 Task: Create a blank project ArrowTech with privacy Public and default view as List and in the team Taskers . Create three sections in the project as To-Do, Doing and Done
Action: Mouse moved to (48, 232)
Screenshot: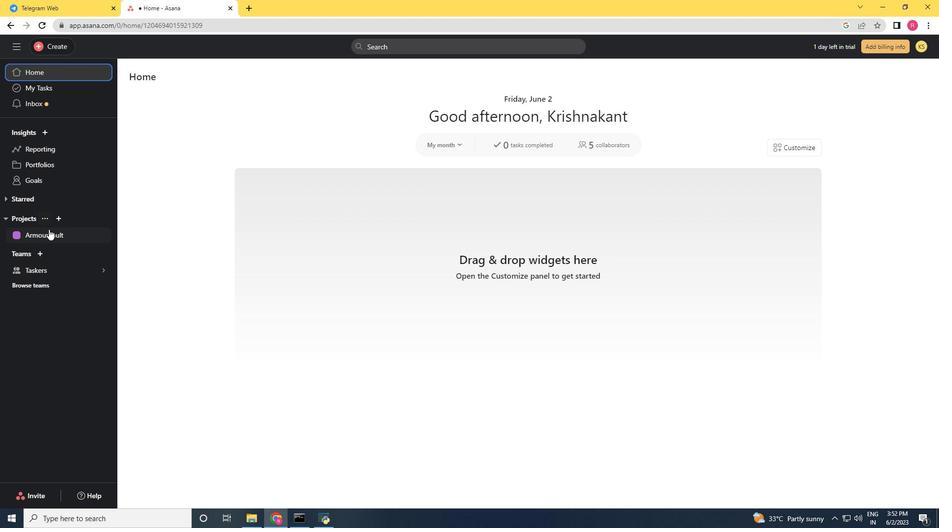
Action: Mouse pressed left at (48, 232)
Screenshot: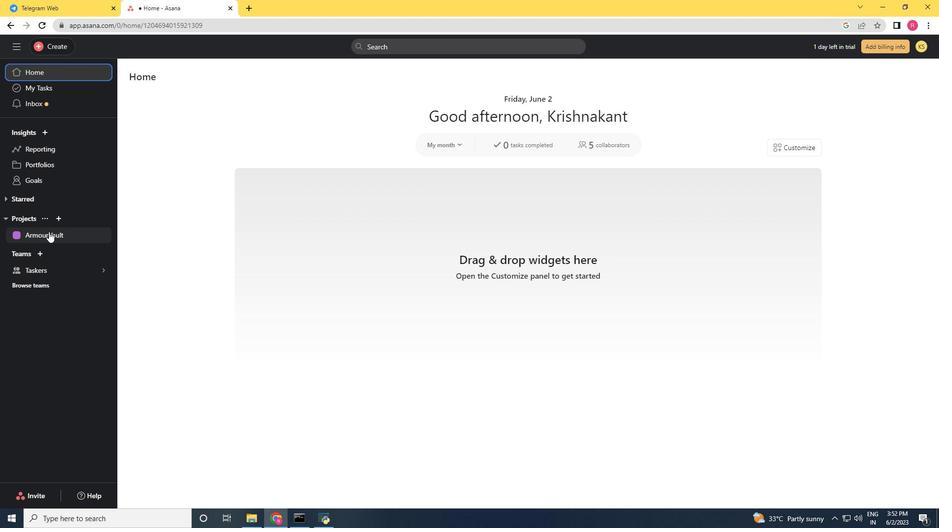 
Action: Mouse moved to (62, 37)
Screenshot: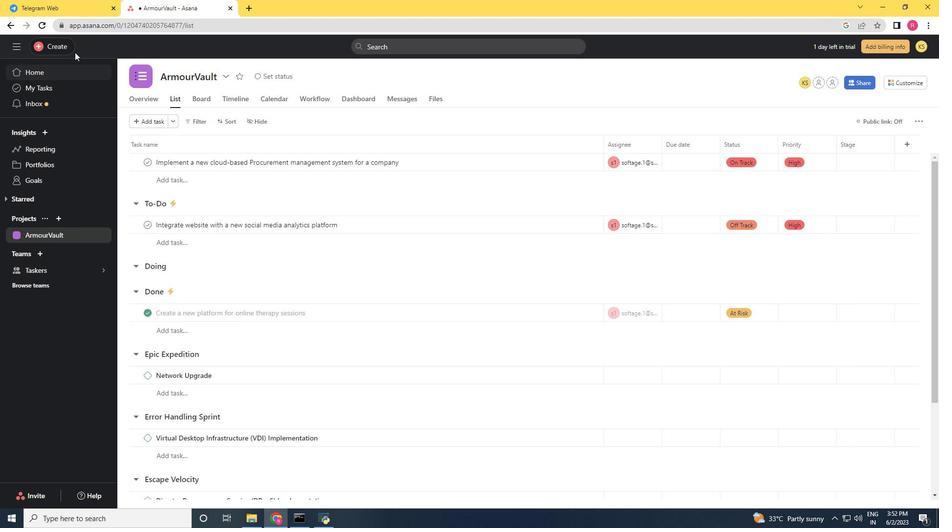 
Action: Mouse pressed left at (62, 37)
Screenshot: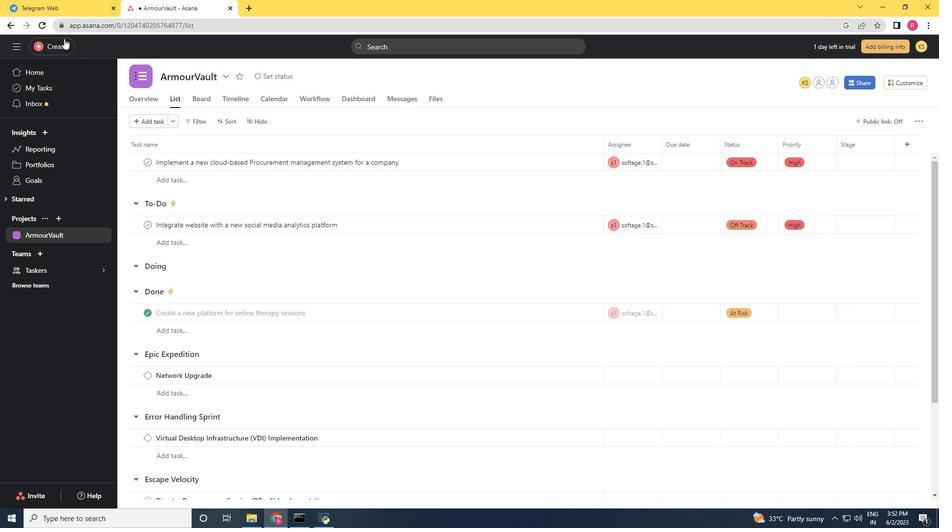 
Action: Mouse moved to (63, 43)
Screenshot: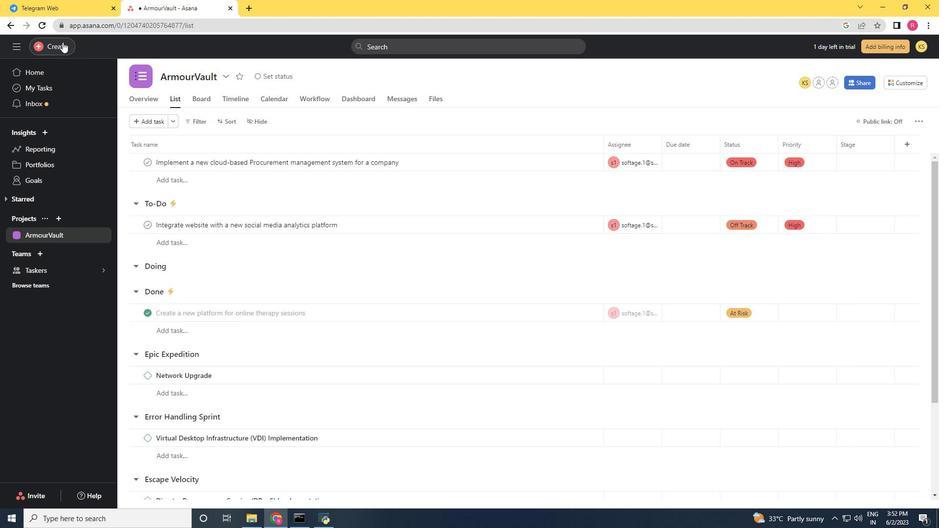 
Action: Mouse pressed left at (63, 43)
Screenshot: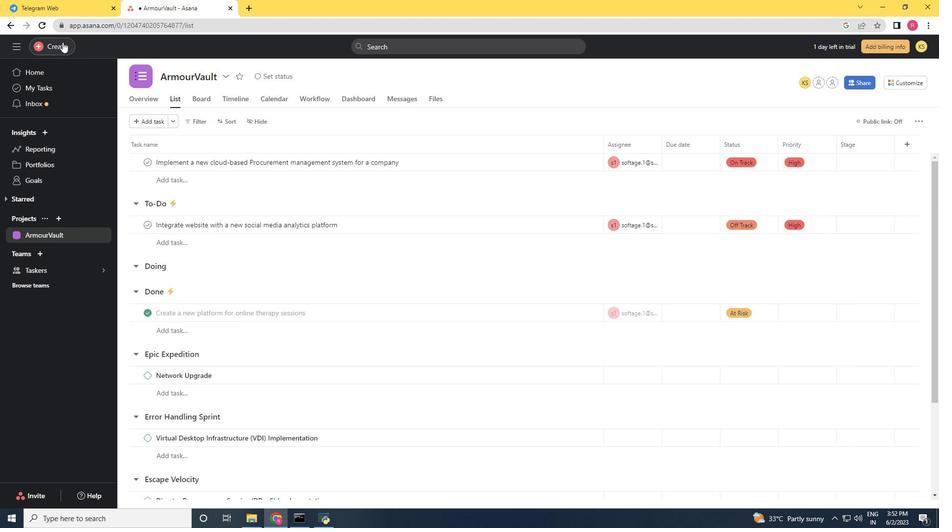 
Action: Mouse moved to (116, 68)
Screenshot: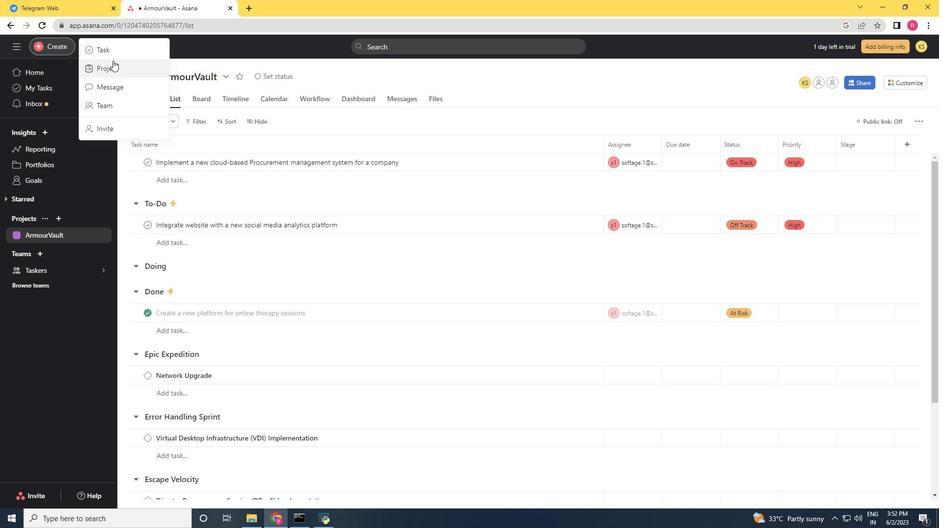 
Action: Mouse pressed left at (116, 68)
Screenshot: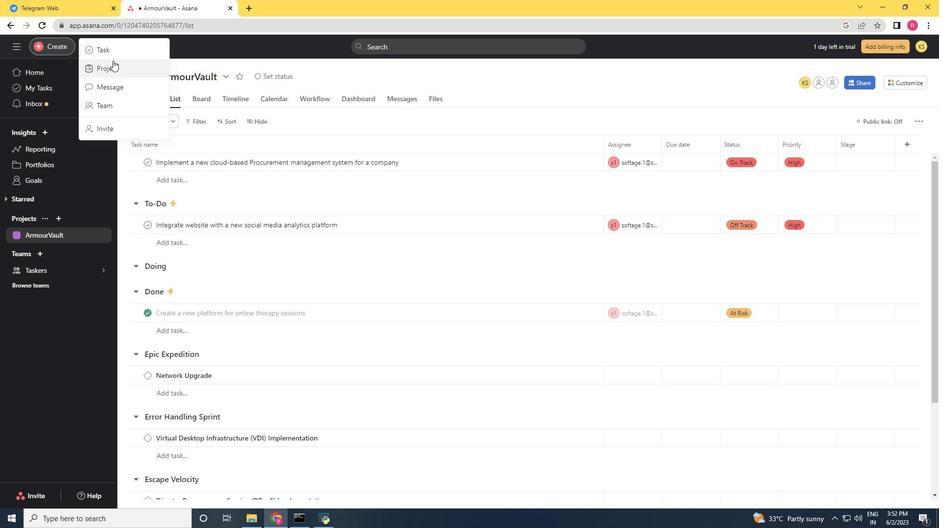 
Action: Mouse moved to (383, 269)
Screenshot: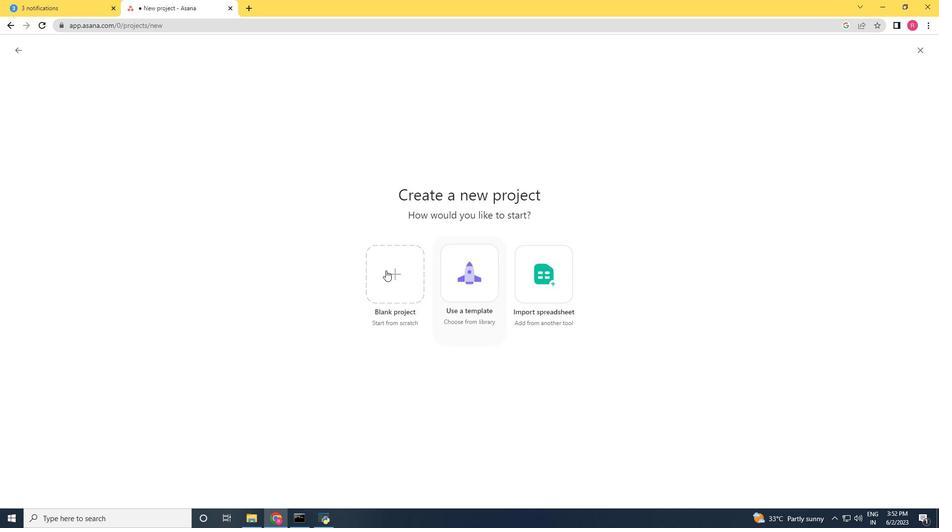 
Action: Mouse pressed left at (383, 269)
Screenshot: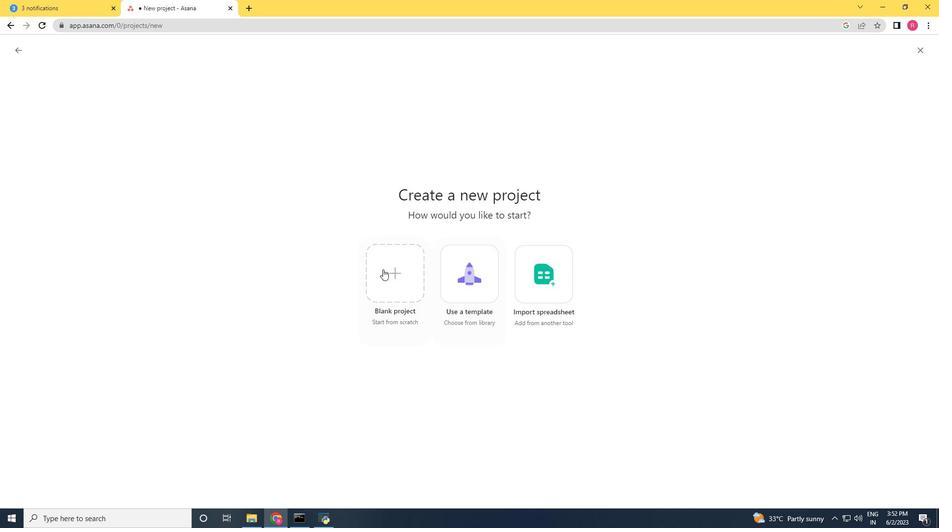 
Action: Mouse moved to (61, 166)
Screenshot: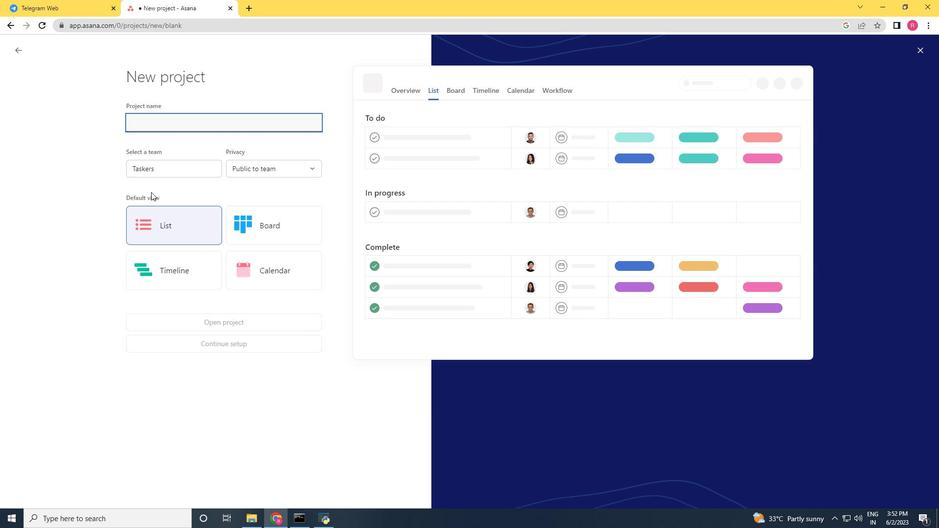 
Action: Key pressed <Key.shift>Arrow<Key.shift>Tech
Screenshot: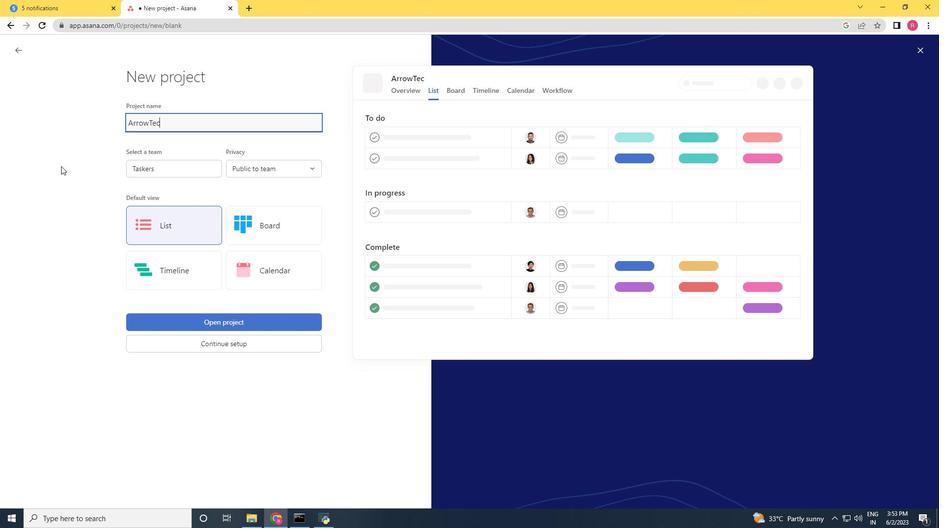 
Action: Mouse moved to (281, 168)
Screenshot: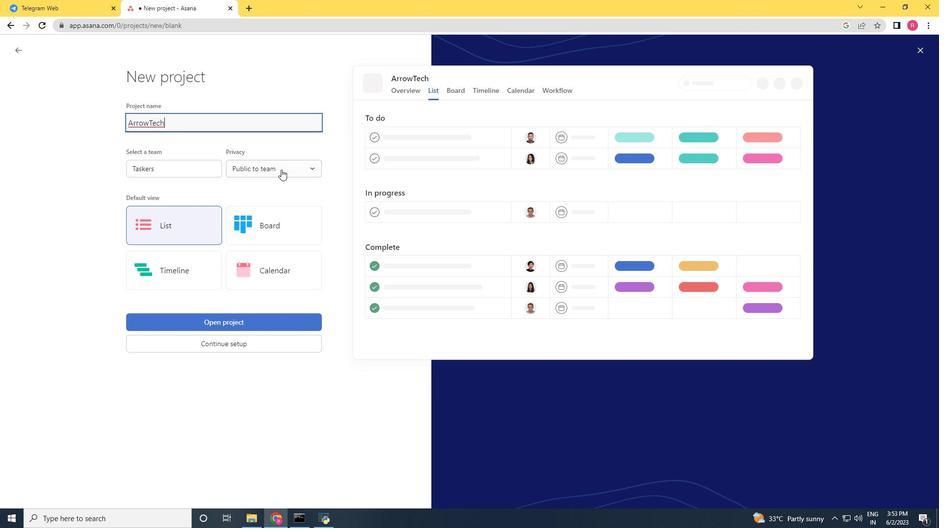 
Action: Mouse pressed left at (281, 168)
Screenshot: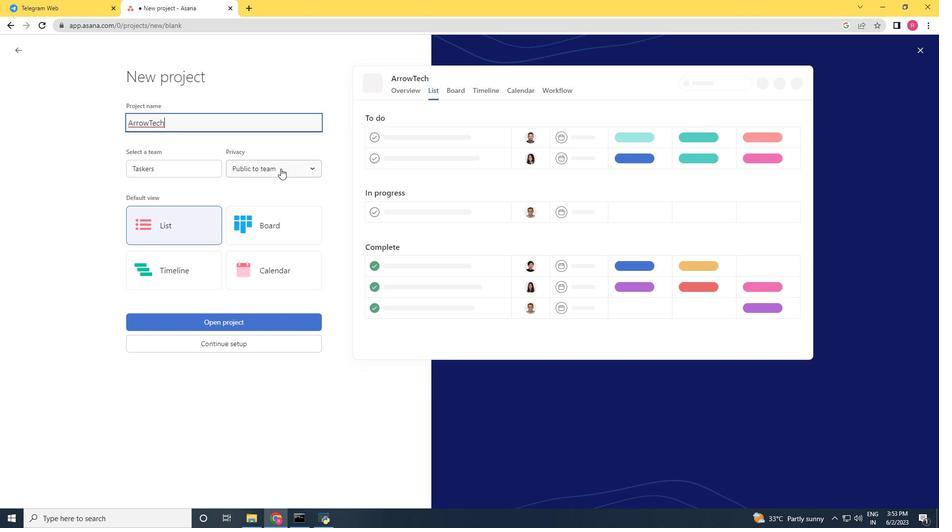 
Action: Mouse moved to (275, 190)
Screenshot: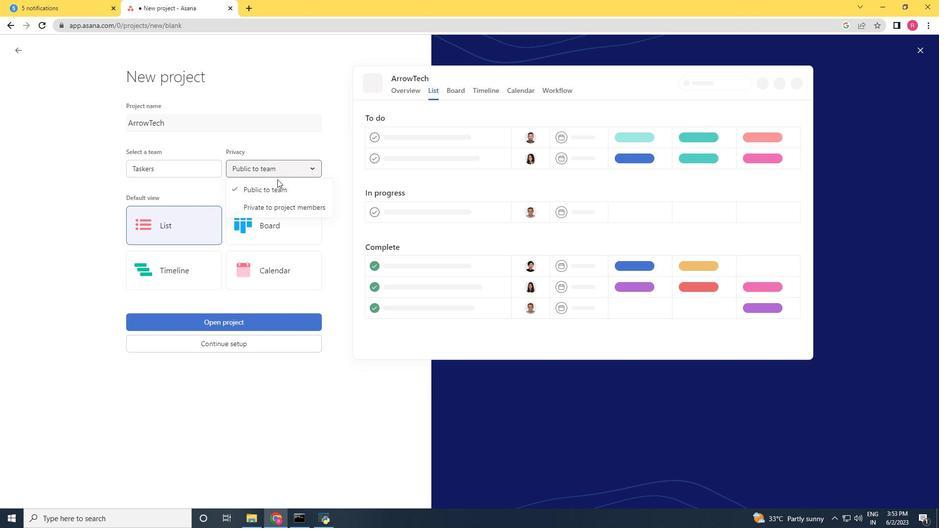 
Action: Mouse pressed left at (275, 190)
Screenshot: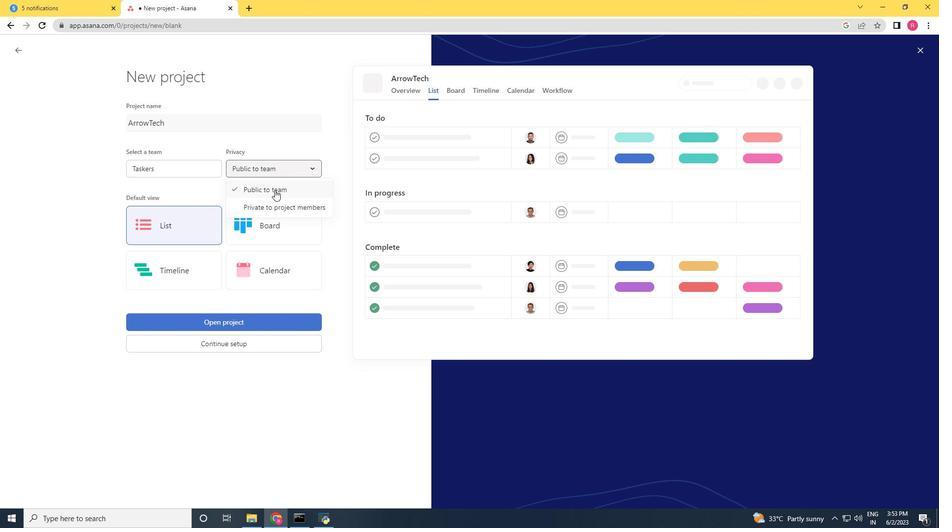 
Action: Mouse moved to (183, 219)
Screenshot: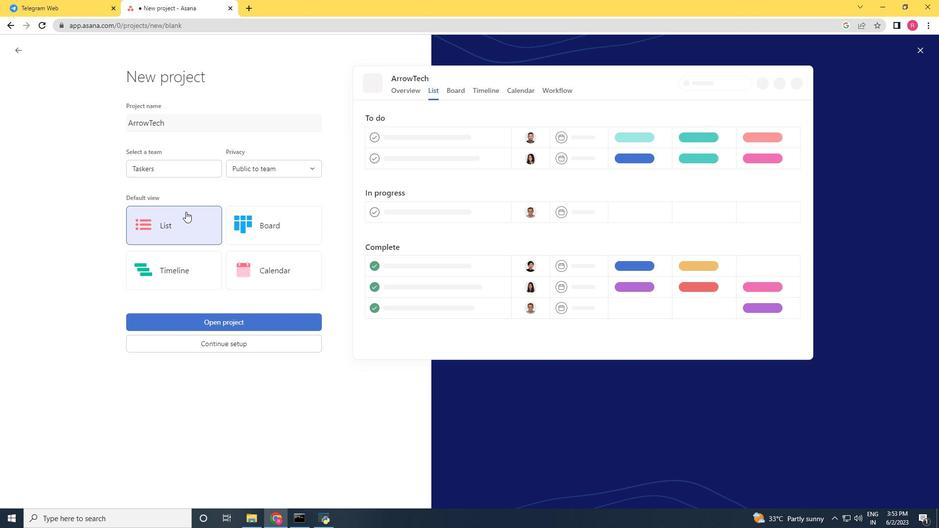 
Action: Mouse pressed left at (183, 219)
Screenshot: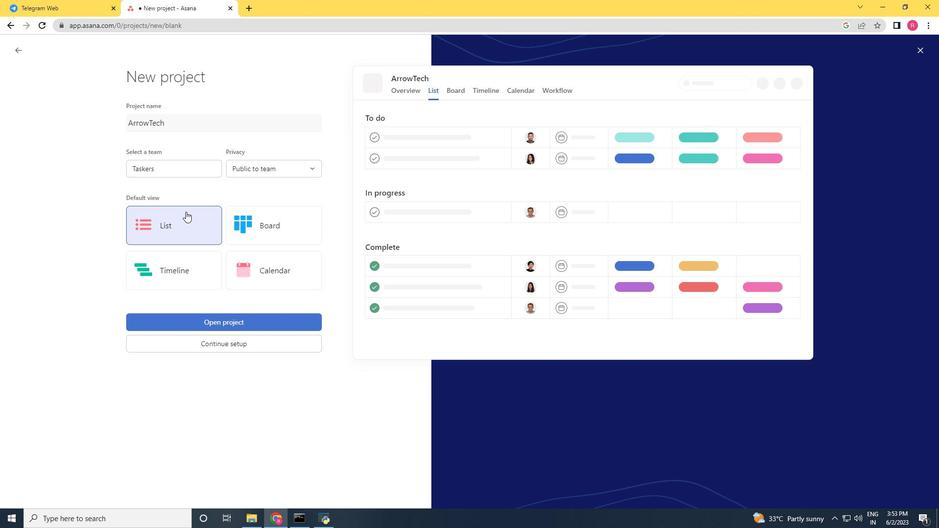 
Action: Mouse moved to (173, 168)
Screenshot: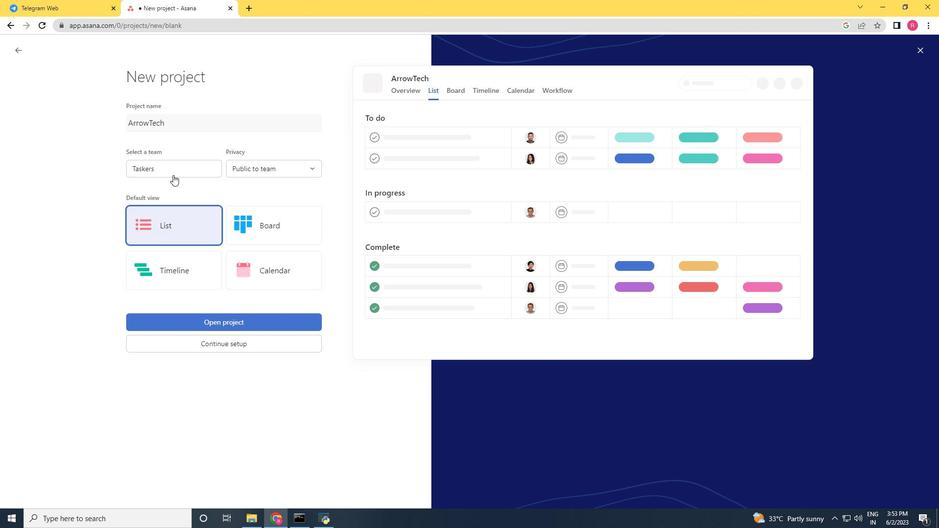 
Action: Mouse pressed left at (173, 168)
Screenshot: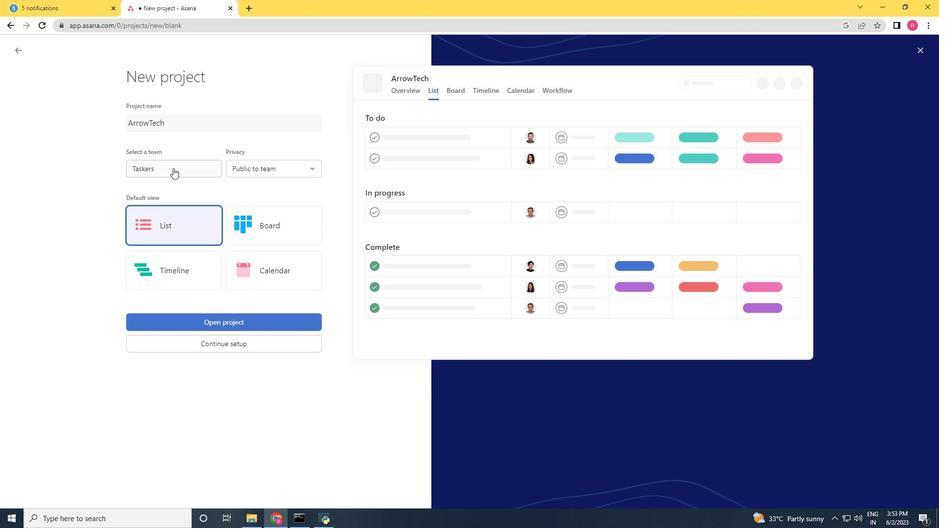 
Action: Mouse moved to (168, 186)
Screenshot: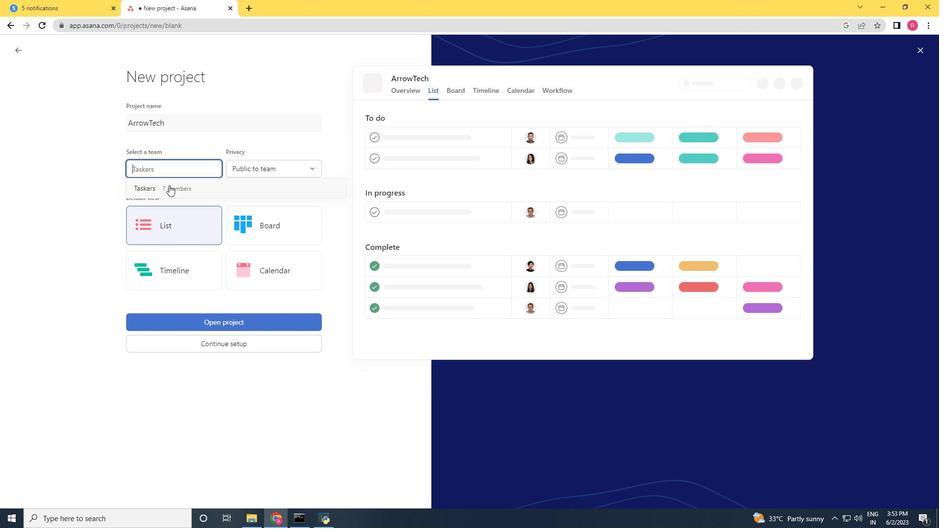 
Action: Mouse pressed left at (168, 186)
Screenshot: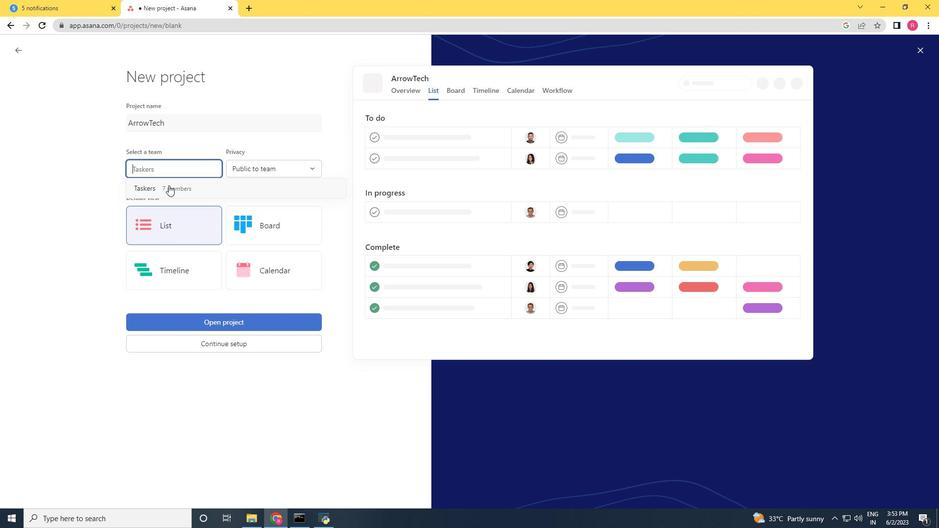 
Action: Mouse moved to (219, 318)
Screenshot: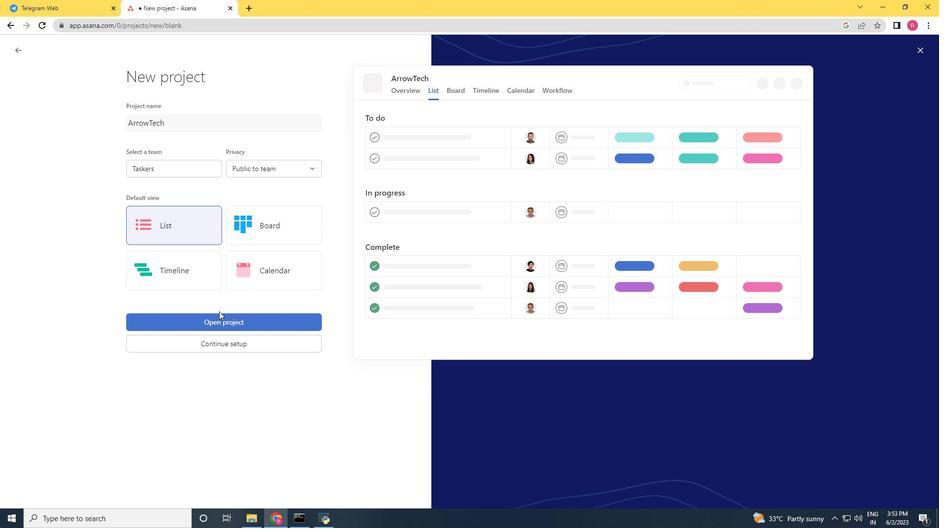 
Action: Mouse pressed left at (219, 318)
Screenshot: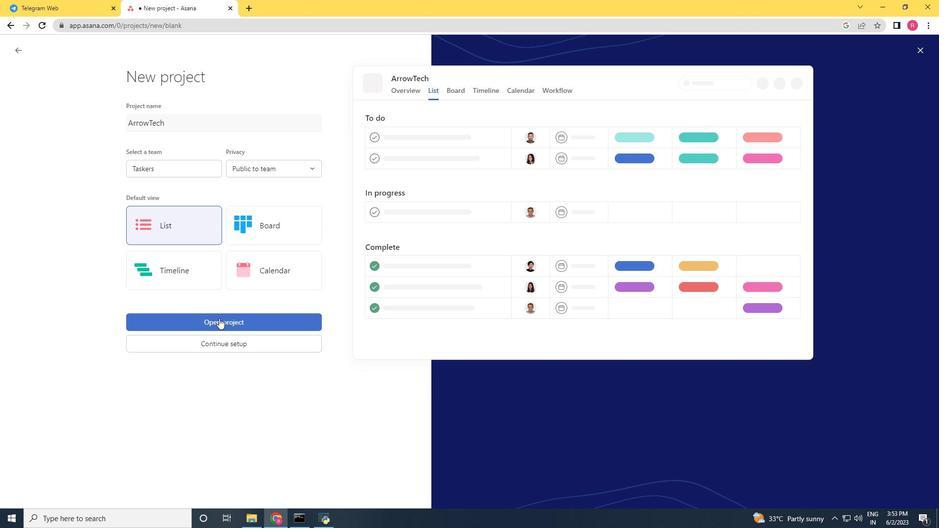 
Action: Mouse moved to (168, 218)
Screenshot: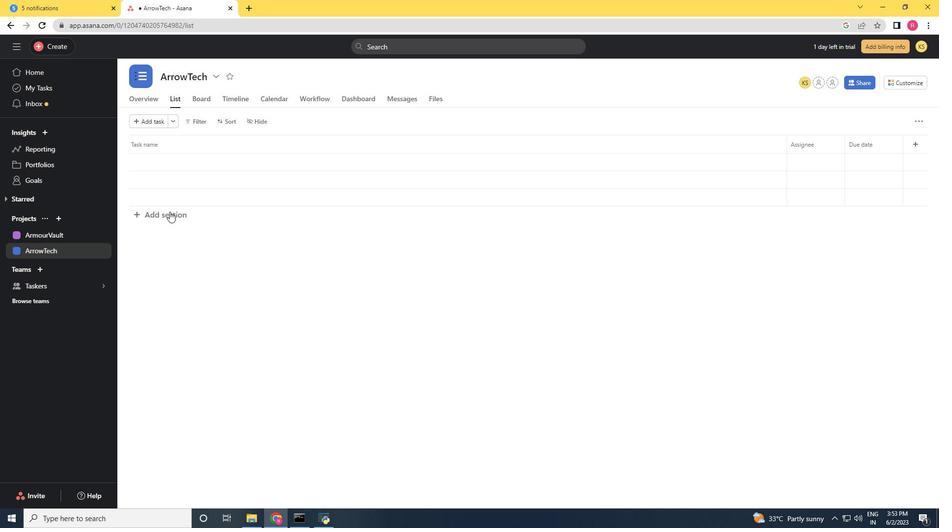 
Action: Mouse pressed left at (168, 218)
Screenshot: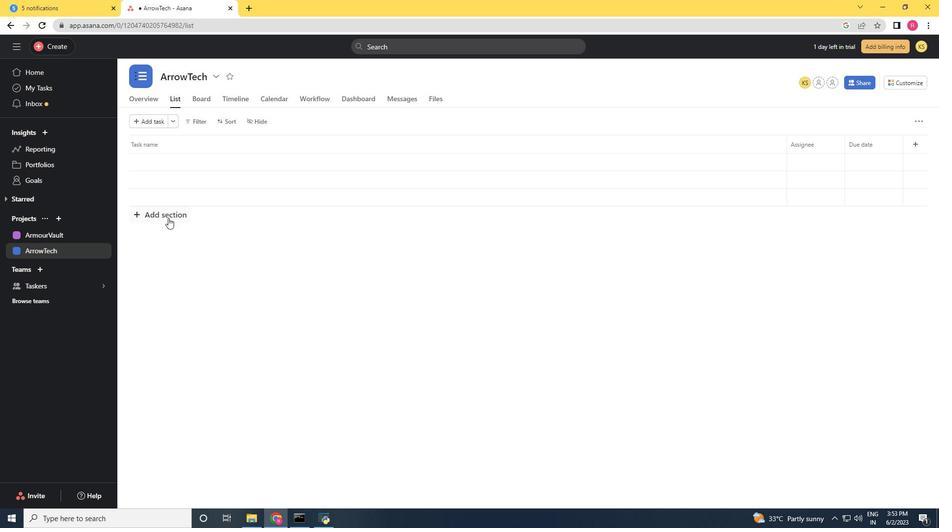 
Action: Mouse moved to (168, 218)
Screenshot: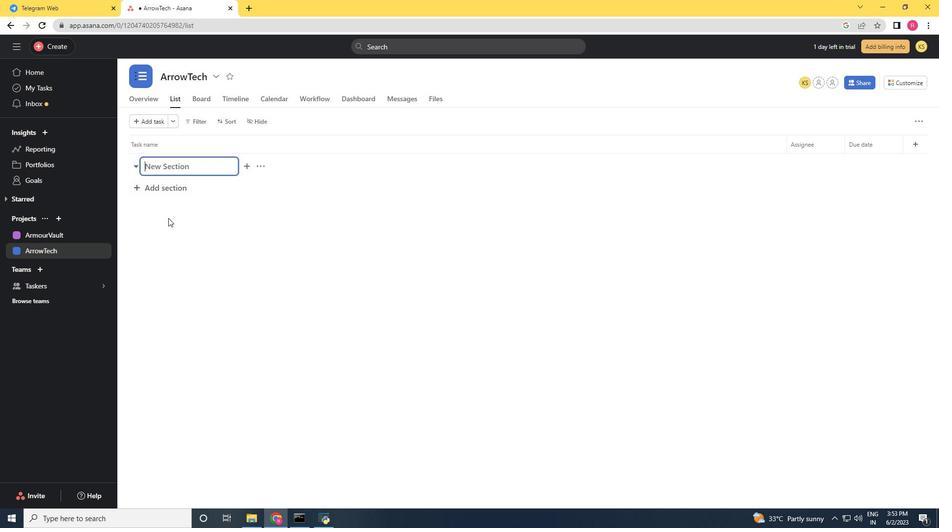 
Action: Key pressed <Key.shift><Key.shift><Key.shift><Key.shift><Key.shift><Key.shift><Key.shift><Key.shift>To-<Key.shift>Do<Key.enter>
Screenshot: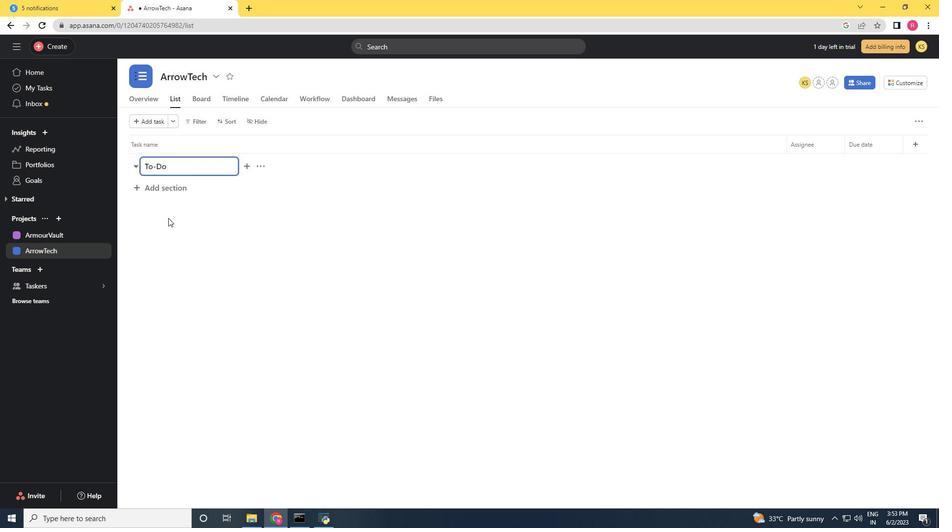 
Action: Mouse moved to (163, 231)
Screenshot: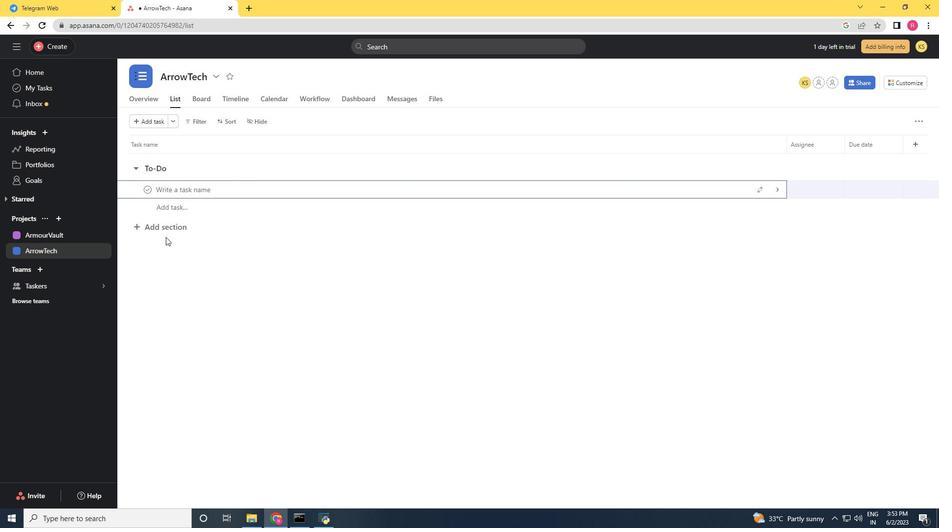 
Action: Mouse pressed left at (163, 231)
Screenshot: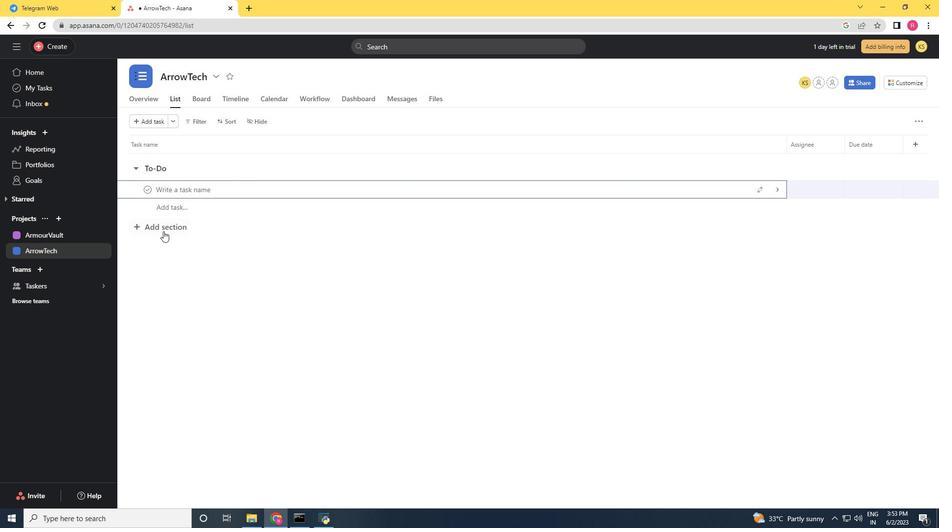 
Action: Mouse moved to (163, 185)
Screenshot: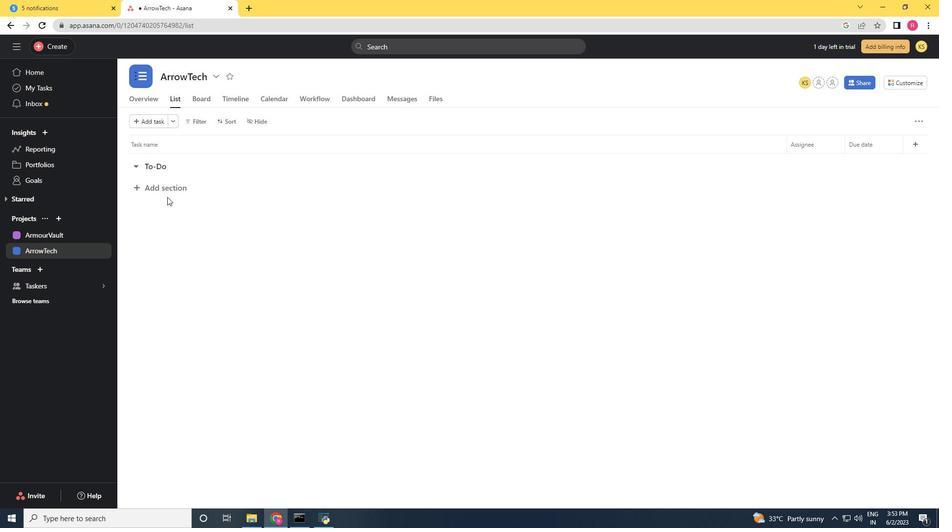 
Action: Mouse pressed left at (163, 185)
Screenshot: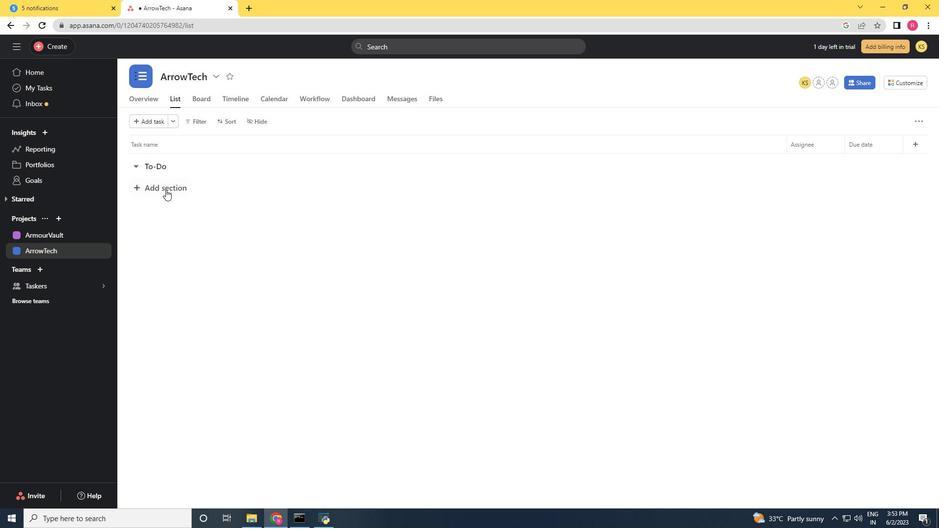 
Action: Key pressed <Key.shift>Doing
Screenshot: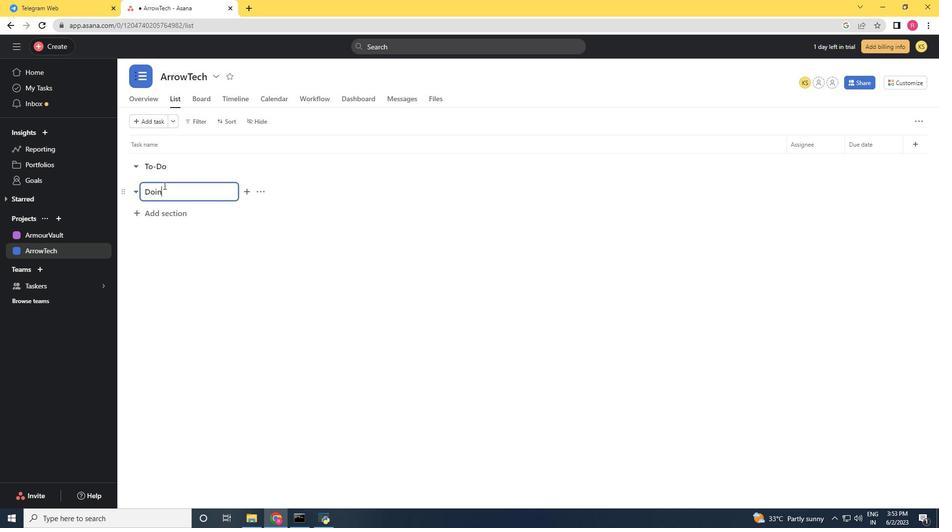 
Action: Mouse moved to (166, 212)
Screenshot: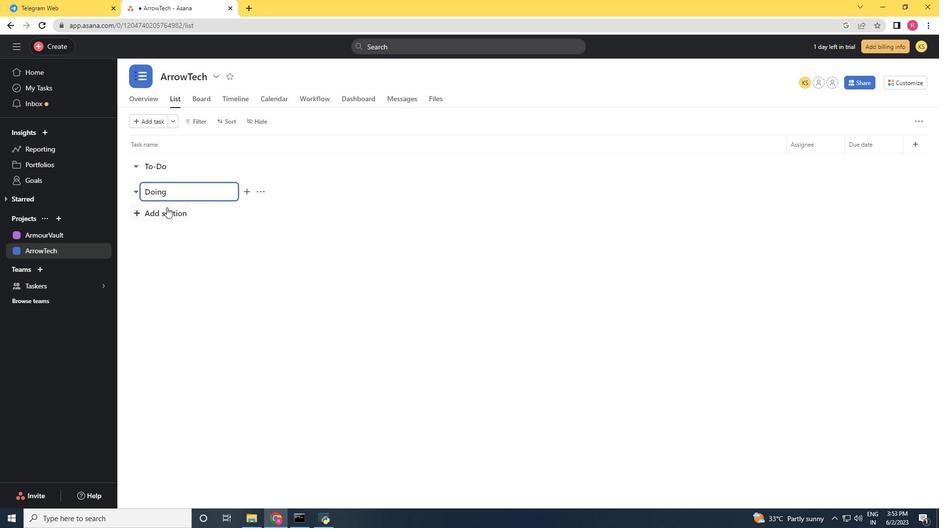 
Action: Mouse pressed left at (166, 212)
Screenshot: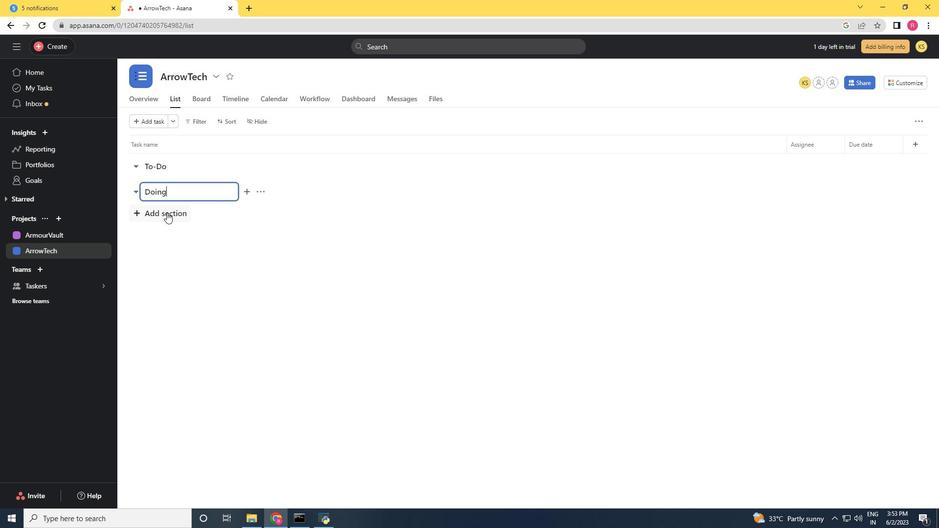 
Action: Mouse moved to (155, 234)
Screenshot: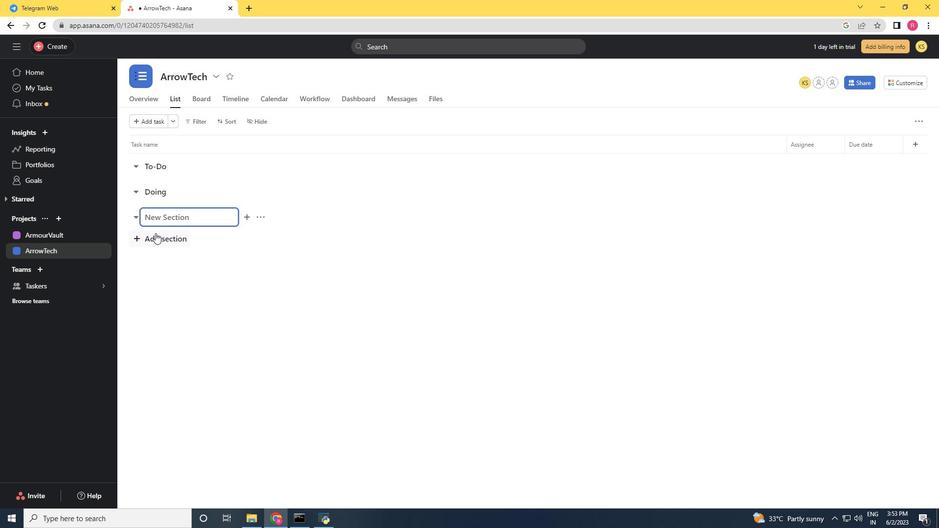 
Action: Key pressed <Key.shift>Done
Screenshot: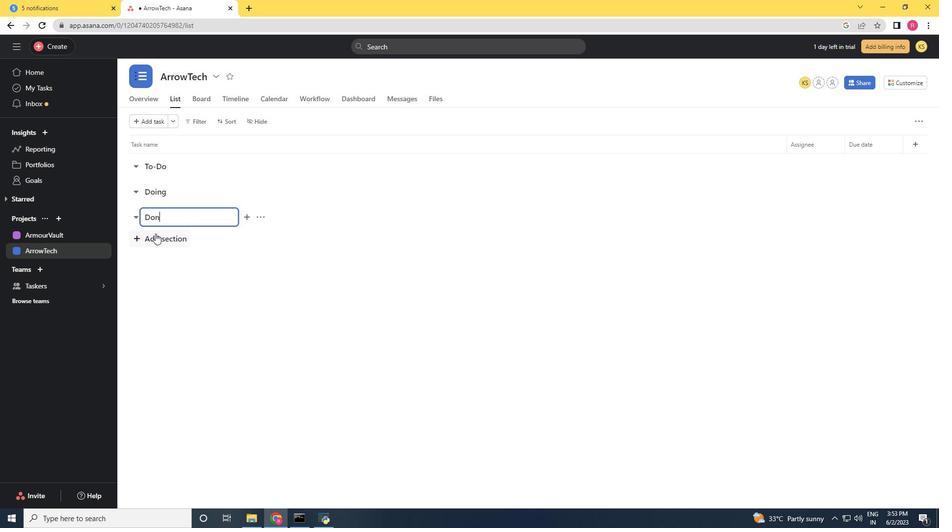 
Action: Mouse moved to (215, 315)
Screenshot: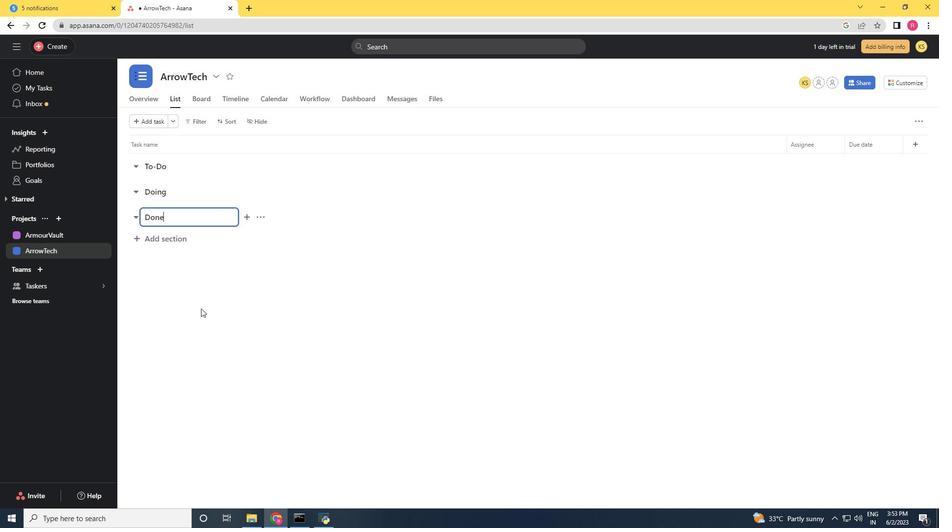 
Action: Mouse pressed left at (215, 315)
Screenshot: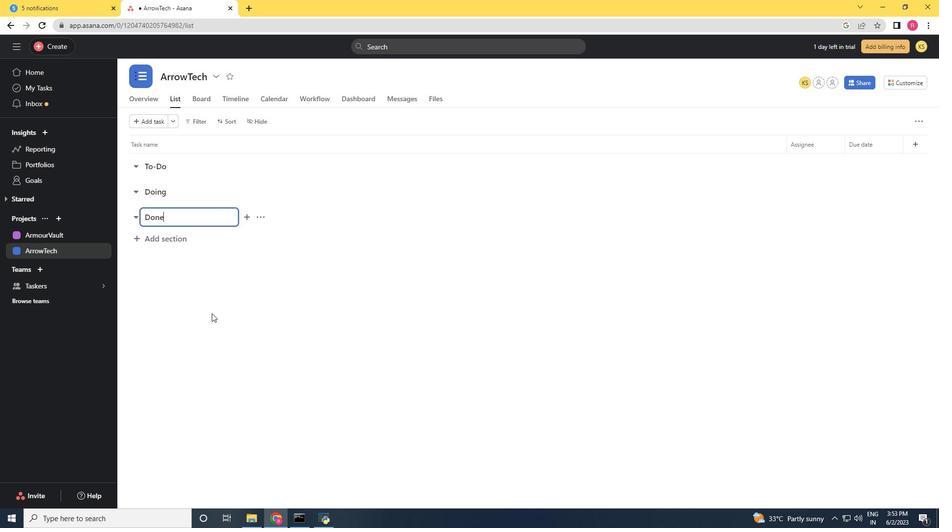 
Action: Mouse moved to (214, 316)
Screenshot: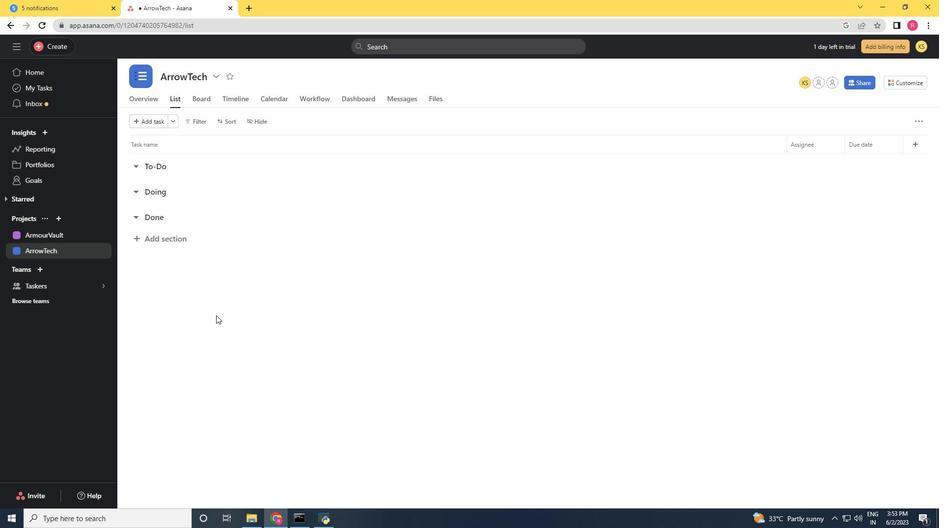 
